 Task: Create a schedule automation trigger every last friday of the month at 02:00 PM.
Action: Mouse moved to (873, 260)
Screenshot: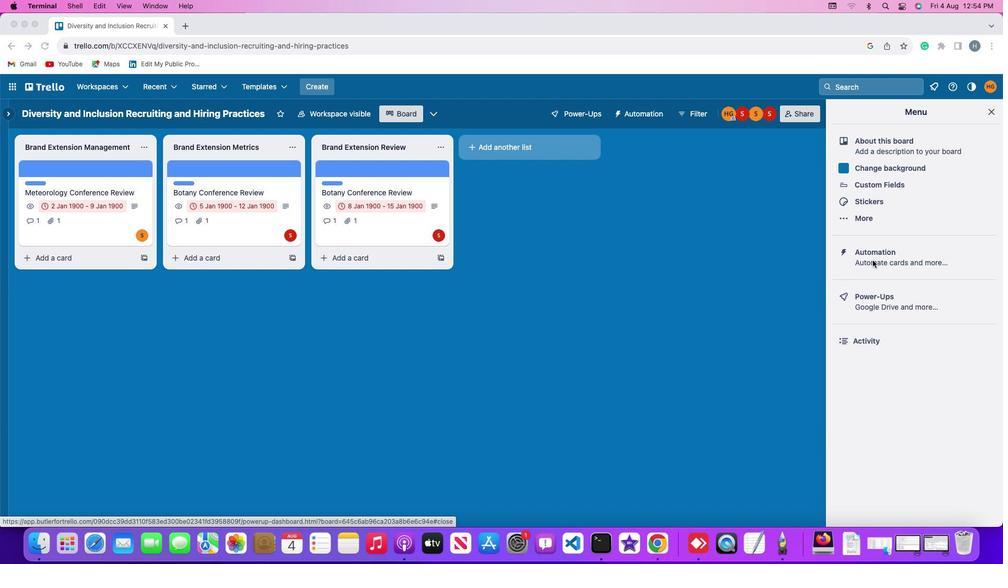 
Action: Mouse pressed left at (873, 260)
Screenshot: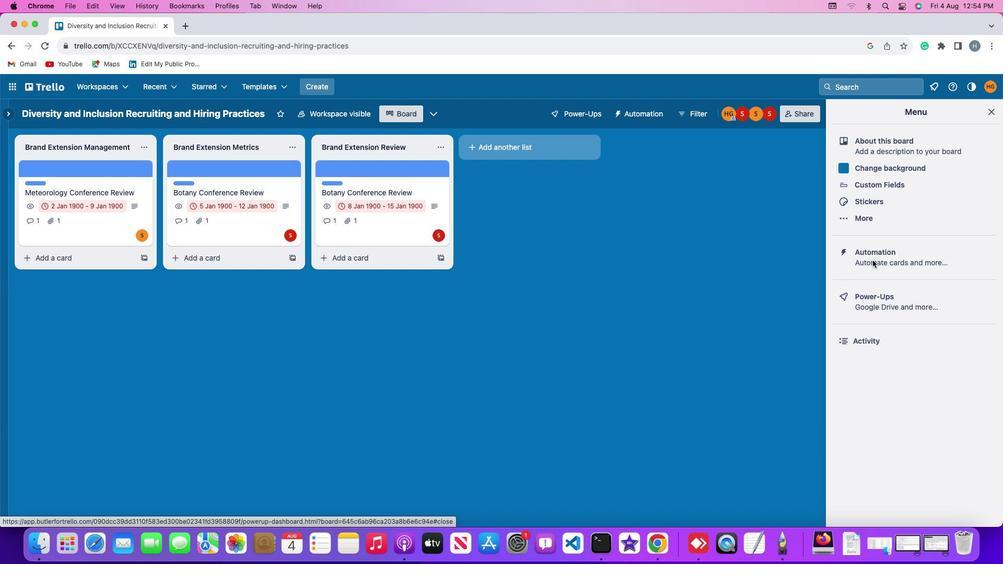 
Action: Mouse moved to (873, 260)
Screenshot: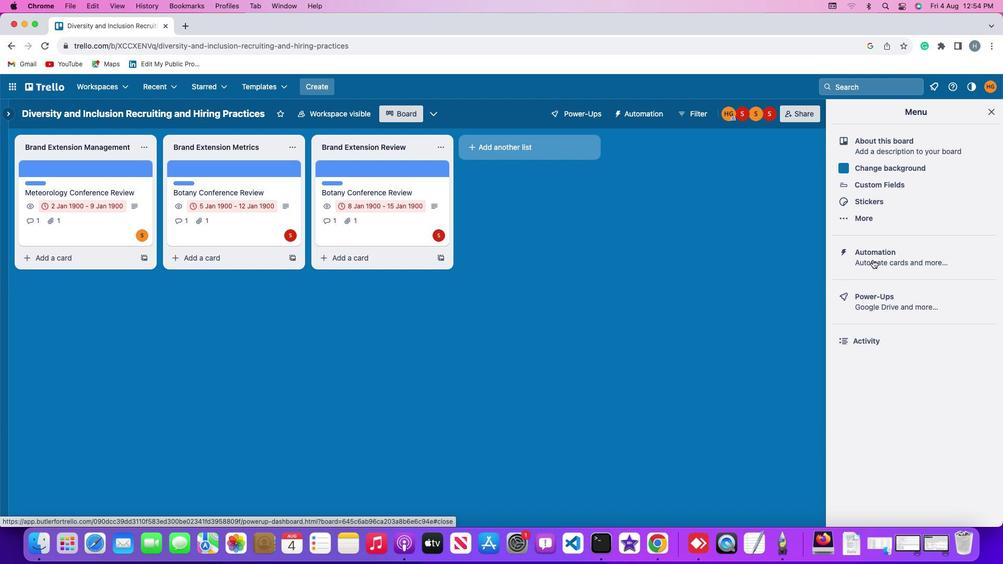 
Action: Mouse pressed left at (873, 260)
Screenshot: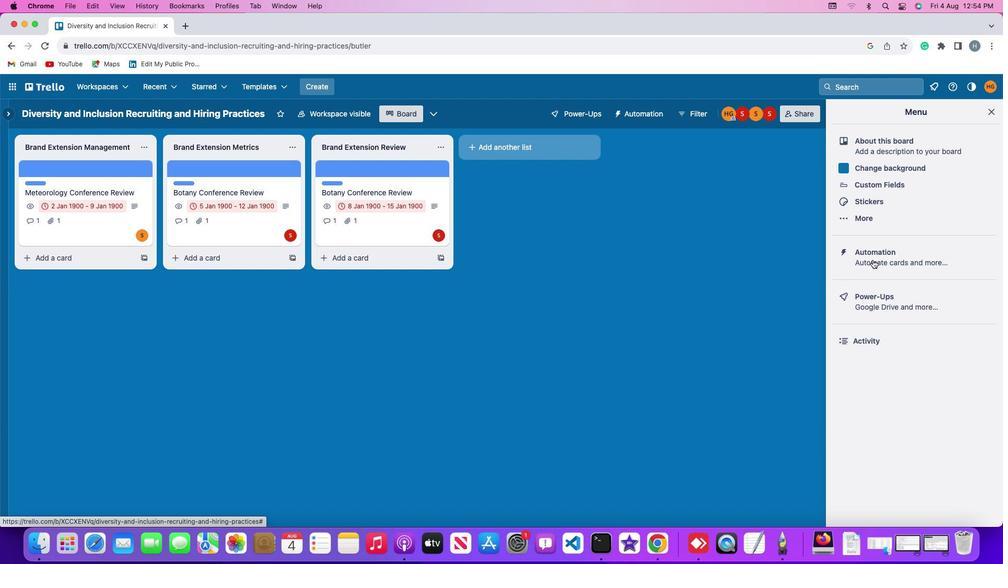 
Action: Mouse moved to (59, 226)
Screenshot: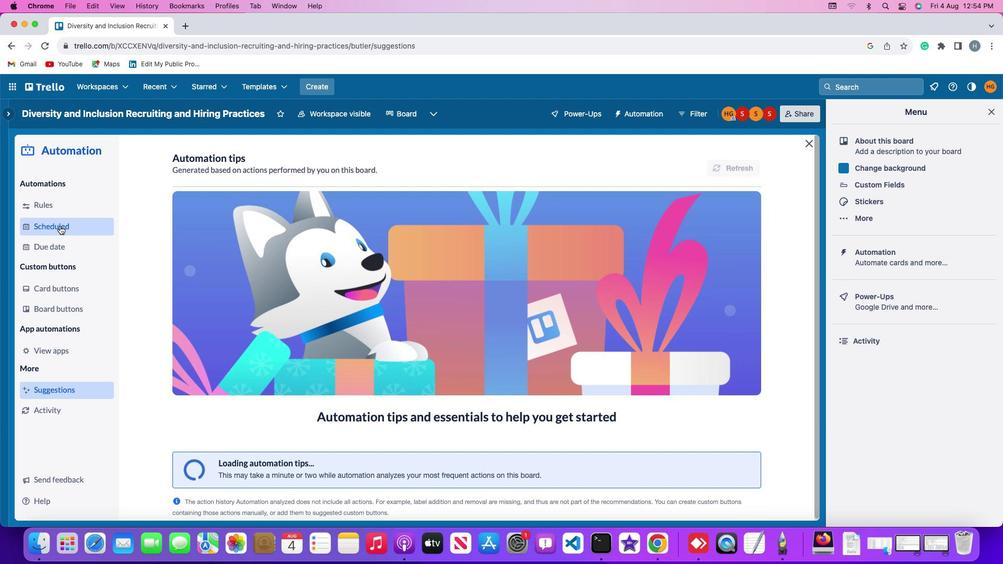 
Action: Mouse pressed left at (59, 226)
Screenshot: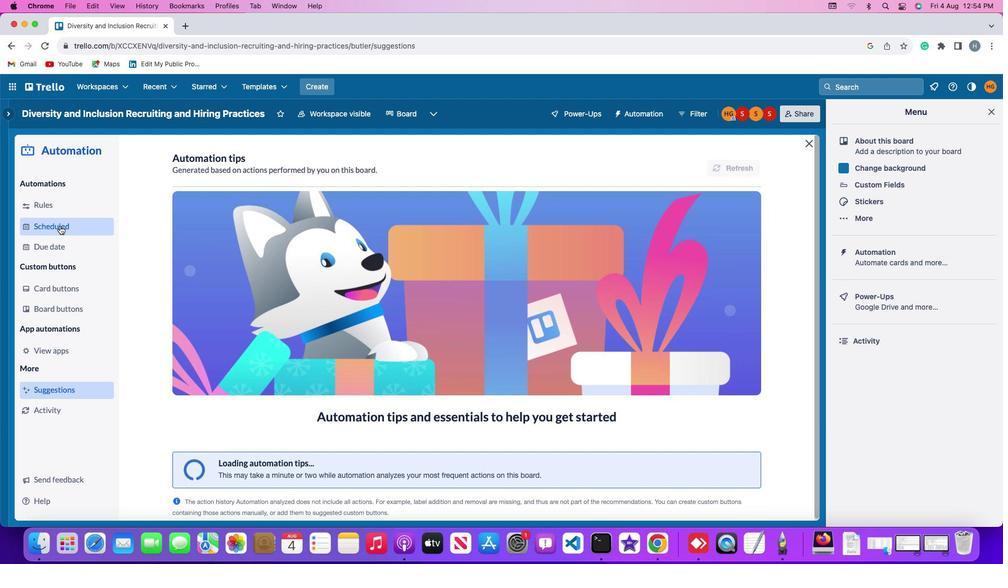
Action: Mouse moved to (694, 159)
Screenshot: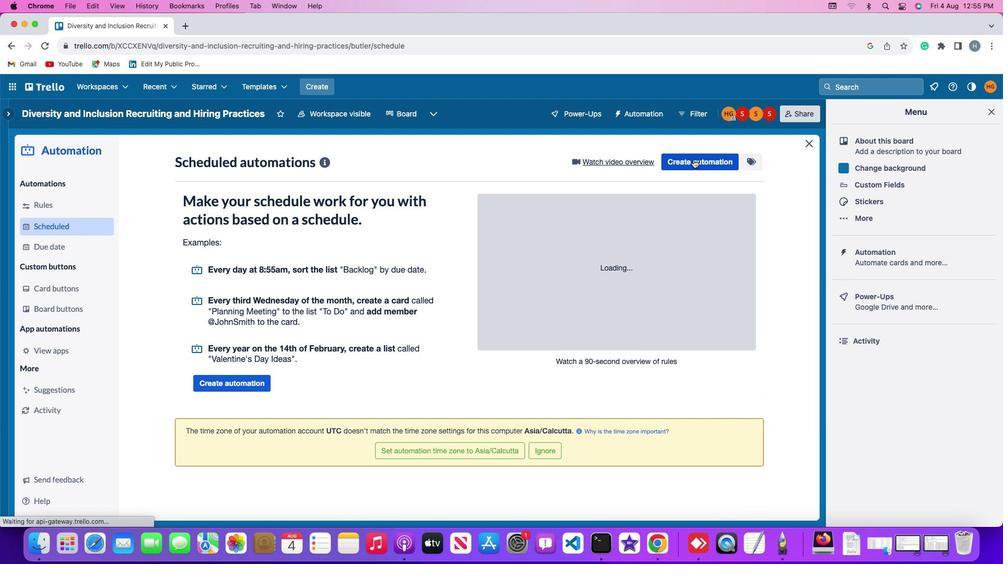 
Action: Mouse pressed left at (694, 159)
Screenshot: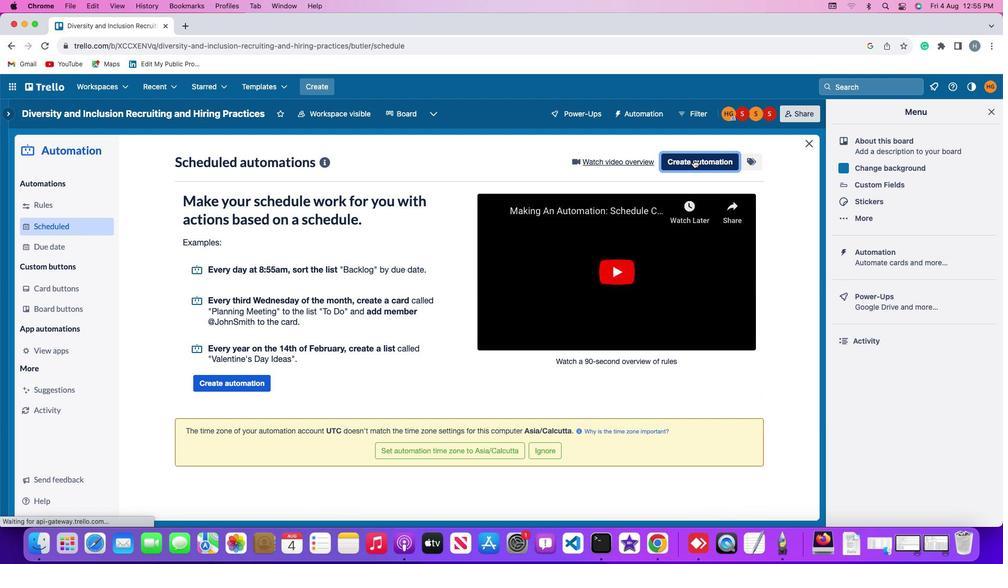 
Action: Mouse moved to (526, 263)
Screenshot: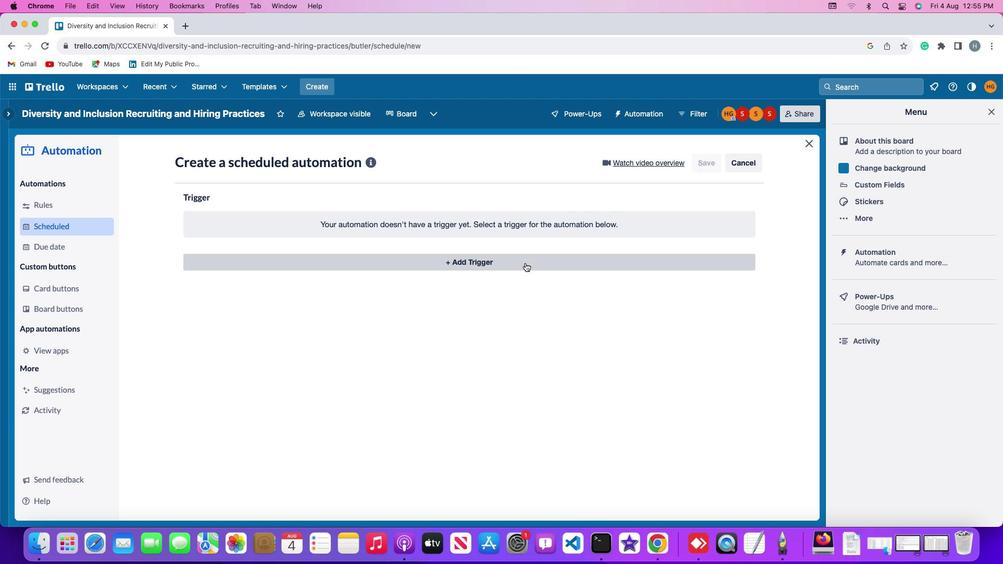
Action: Mouse pressed left at (526, 263)
Screenshot: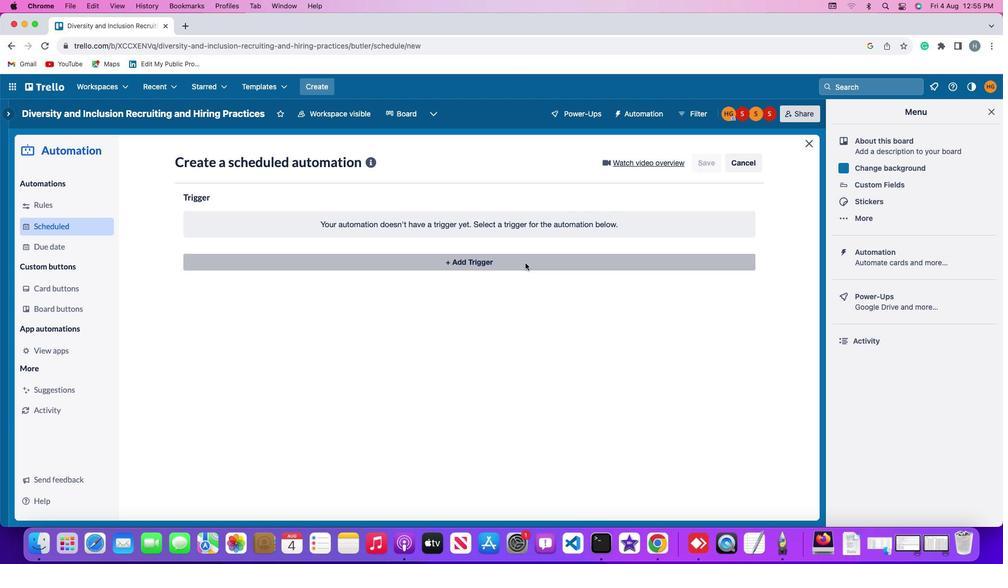 
Action: Mouse moved to (222, 507)
Screenshot: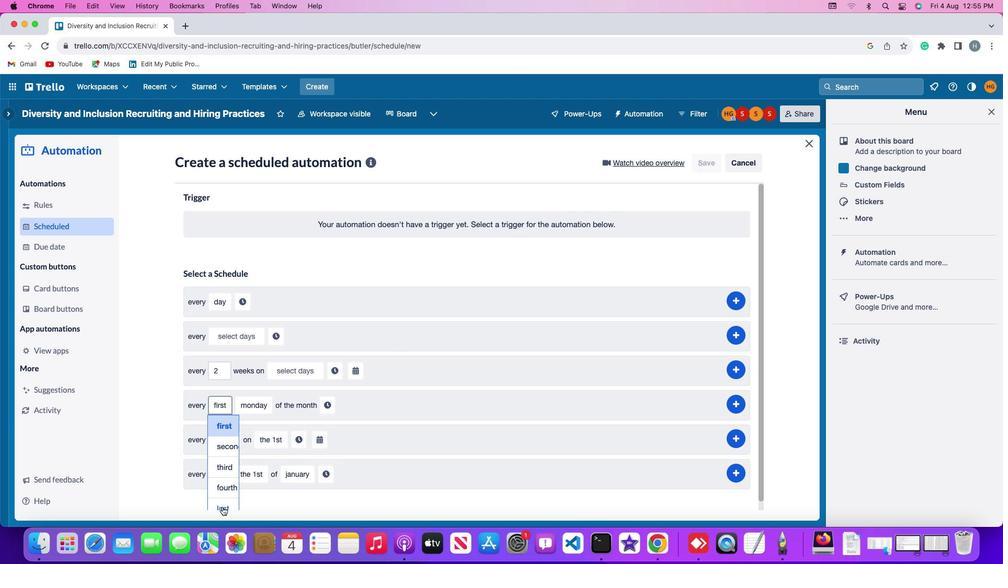
Action: Mouse pressed left at (222, 507)
Screenshot: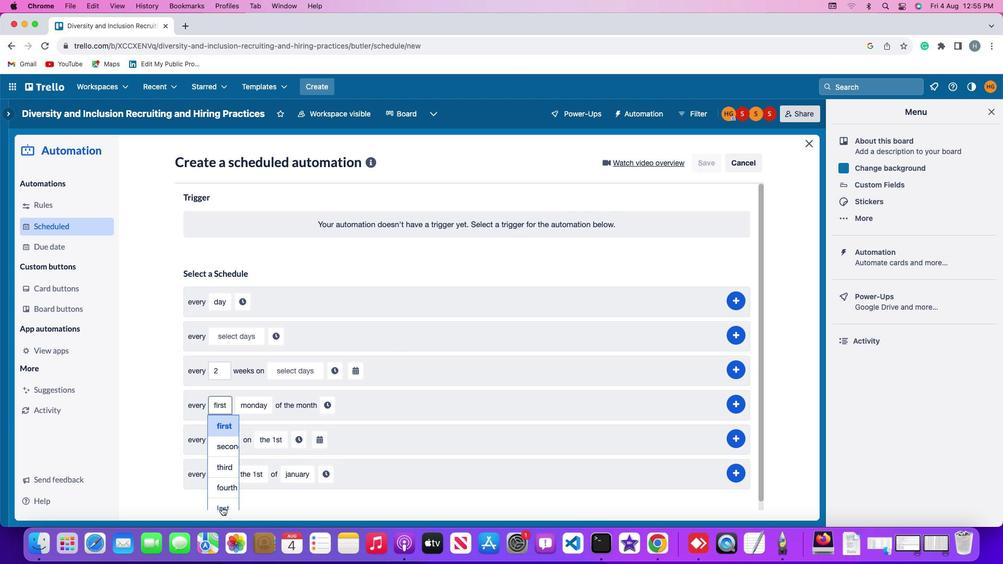 
Action: Mouse moved to (274, 348)
Screenshot: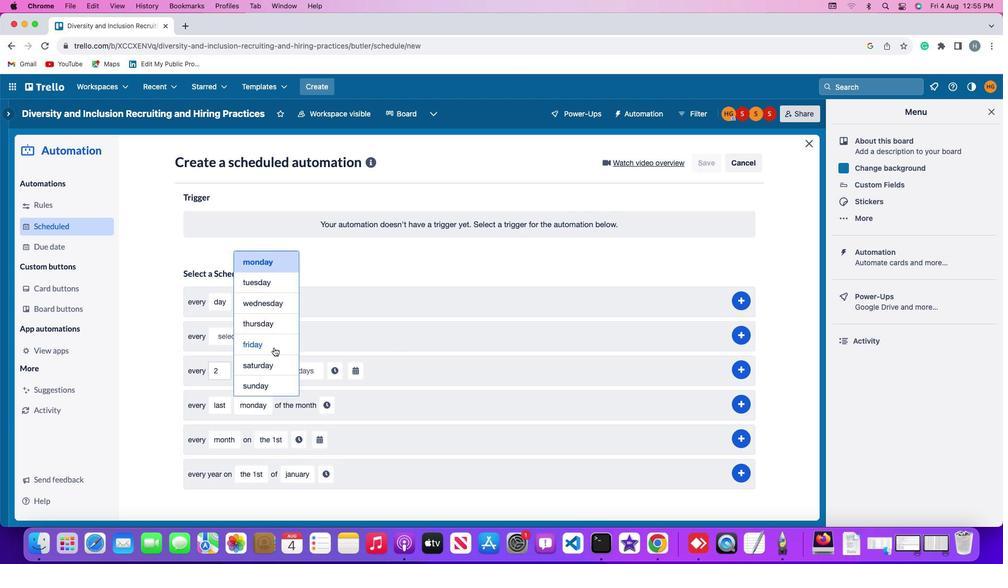 
Action: Mouse pressed left at (274, 348)
Screenshot: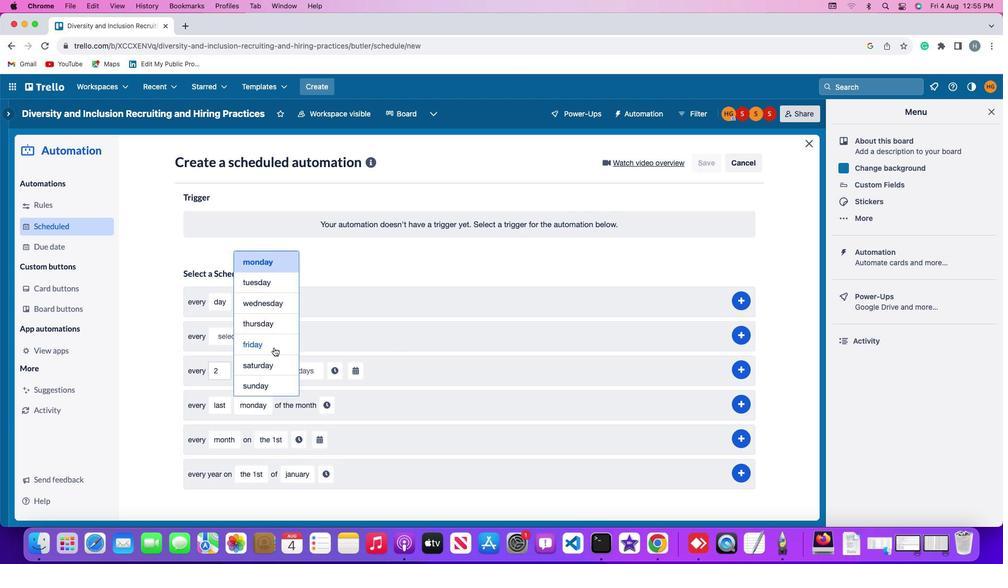 
Action: Mouse moved to (316, 402)
Screenshot: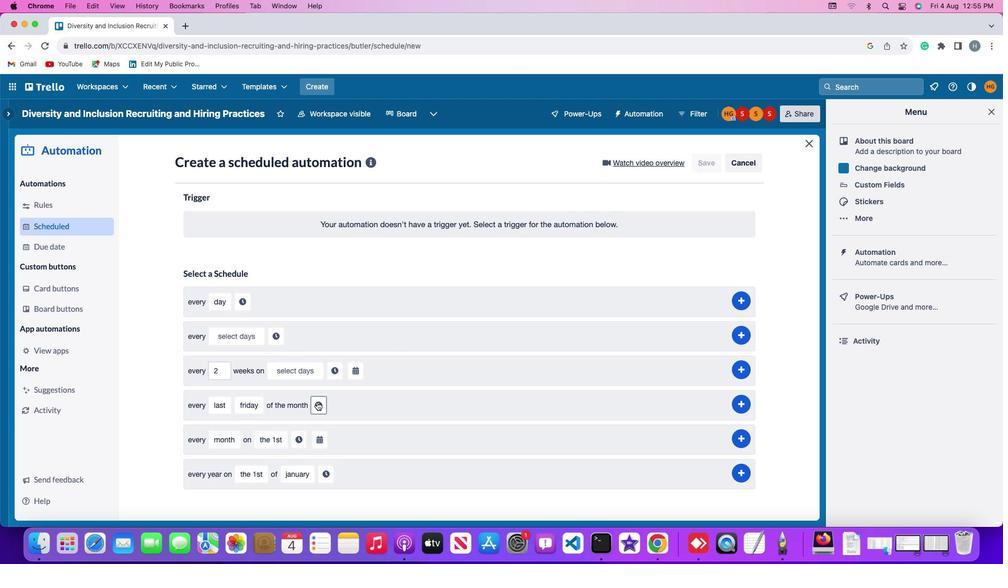 
Action: Mouse pressed left at (316, 402)
Screenshot: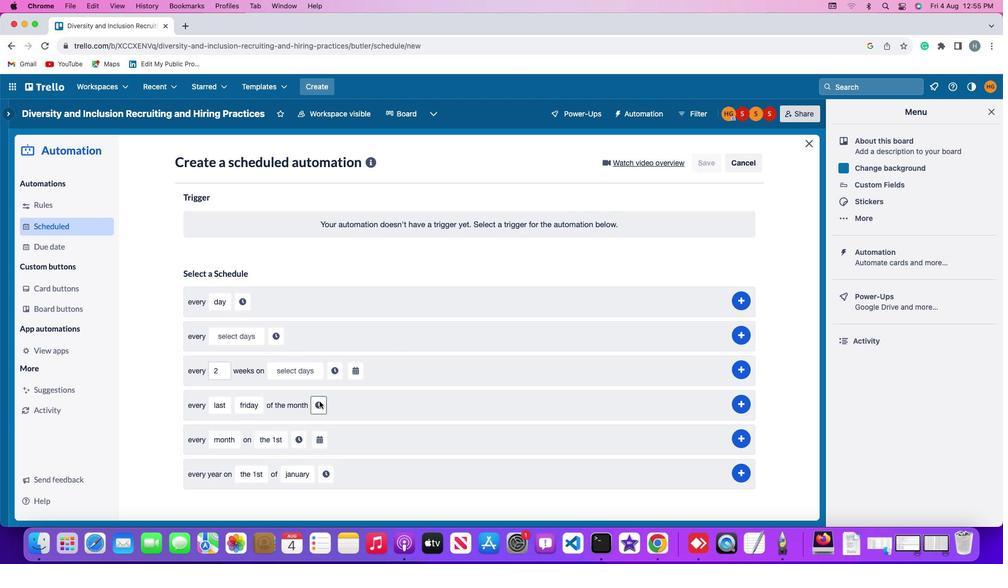 
Action: Mouse moved to (347, 405)
Screenshot: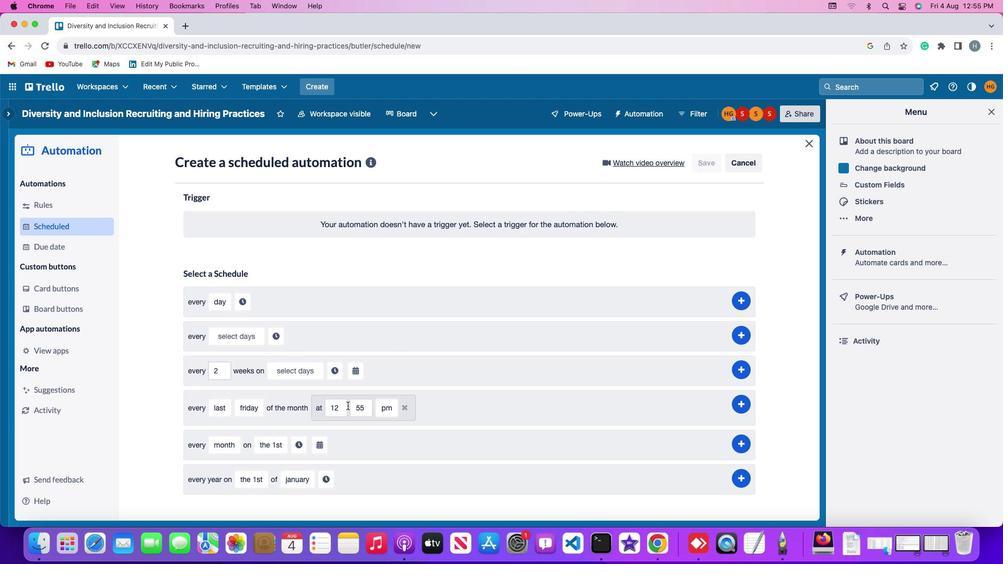 
Action: Mouse pressed left at (347, 405)
Screenshot: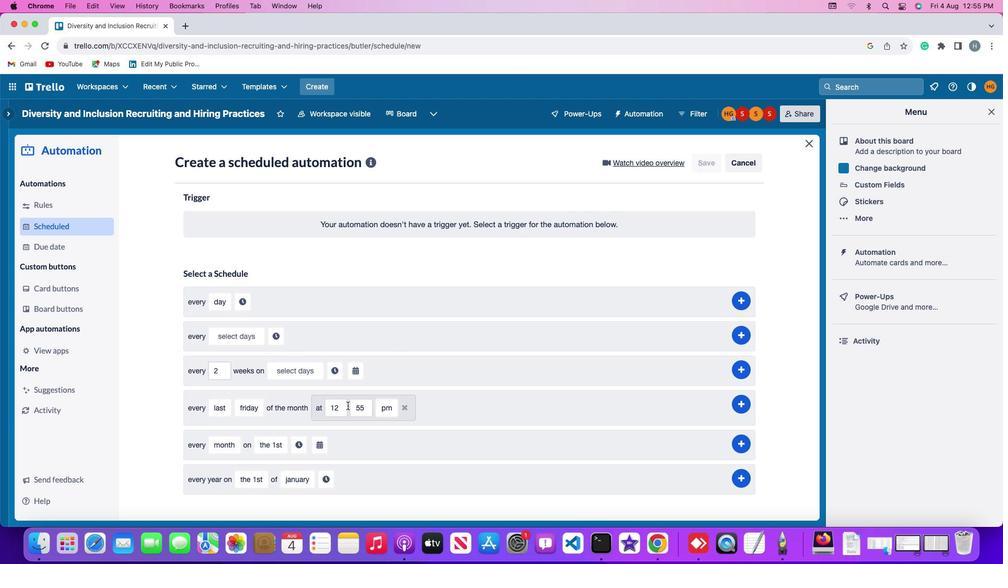 
Action: Mouse moved to (336, 409)
Screenshot: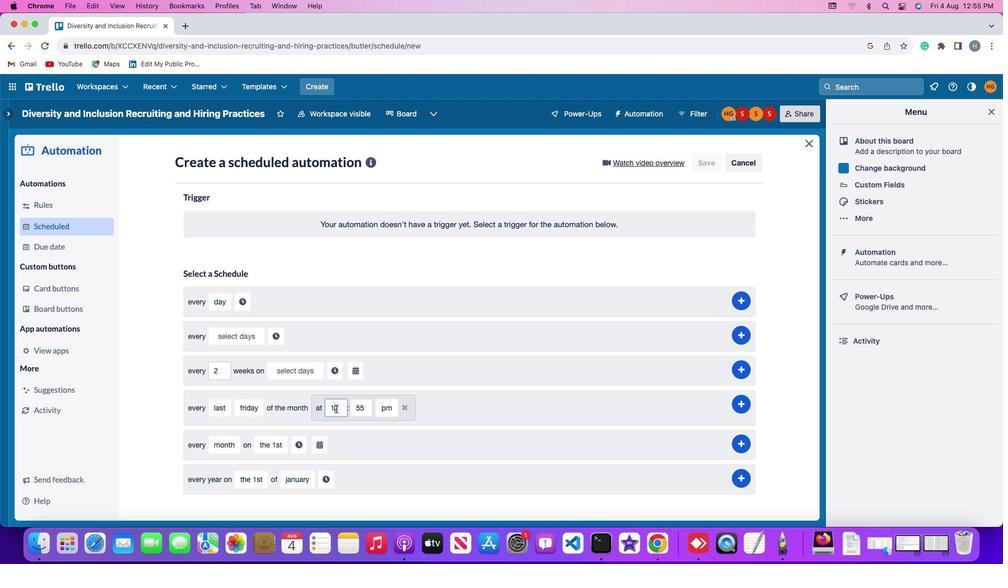 
Action: Mouse pressed left at (336, 409)
Screenshot: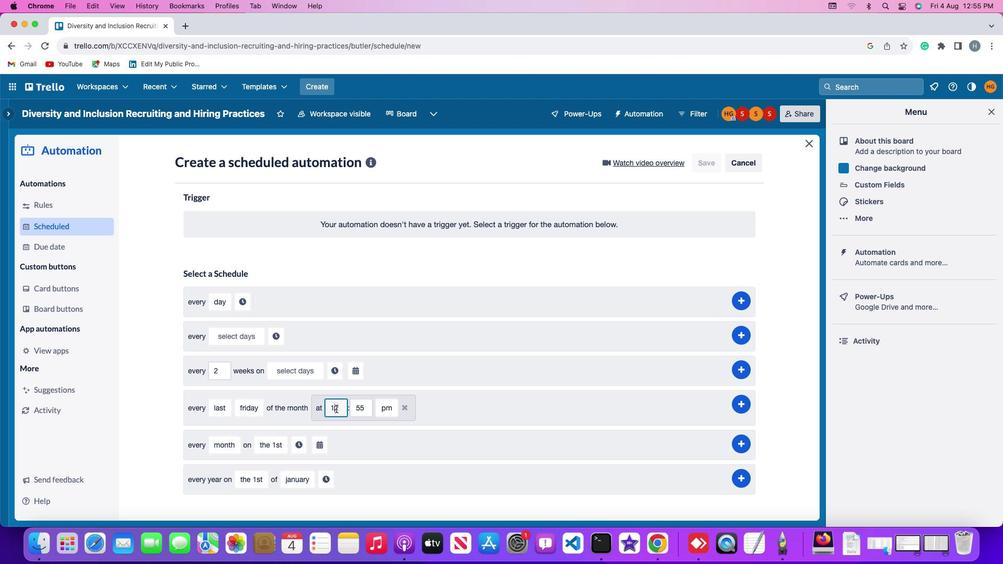 
Action: Mouse moved to (352, 403)
Screenshot: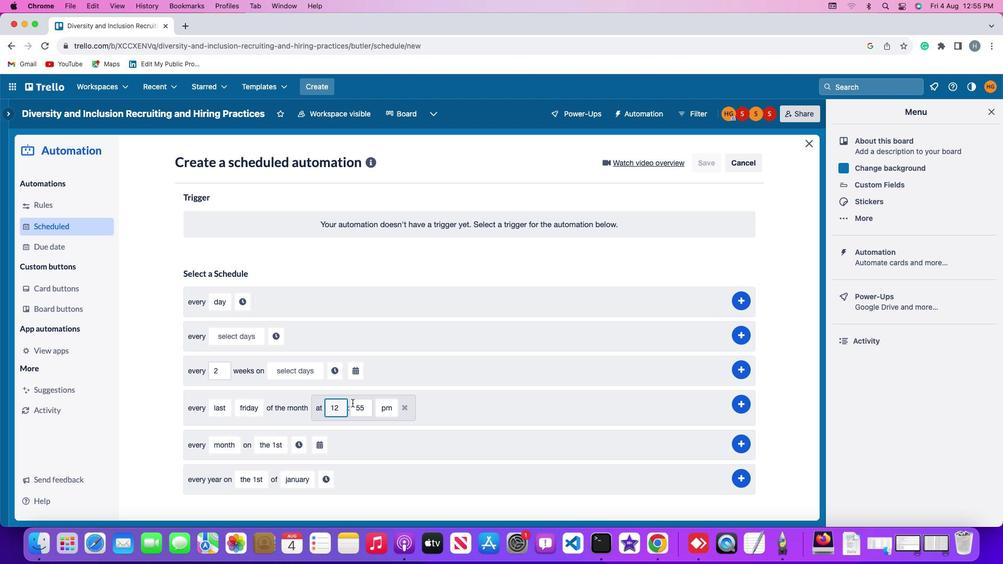 
Action: Key pressed Key.rightKey.backspaceKey.backspace
Screenshot: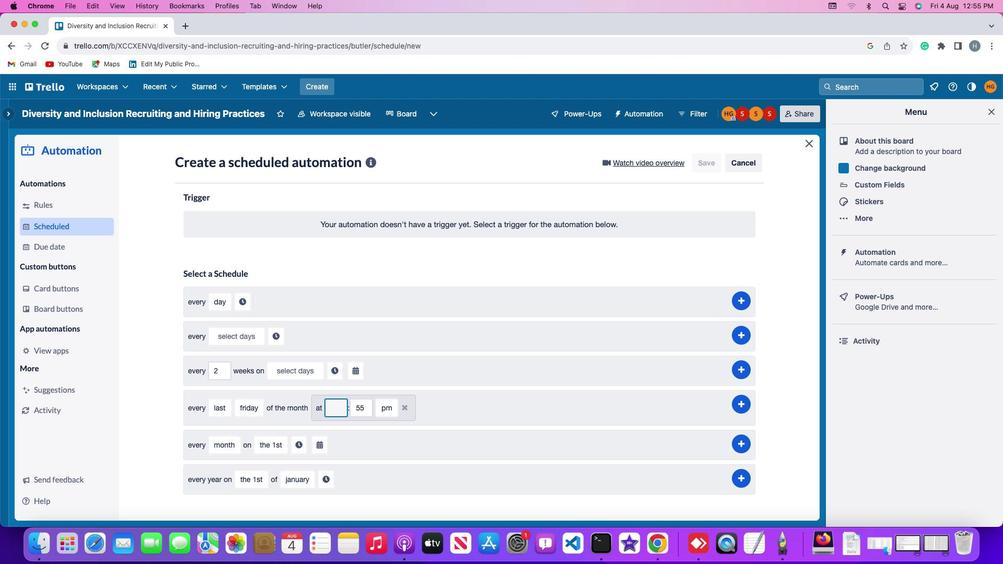 
Action: Mouse moved to (367, 404)
Screenshot: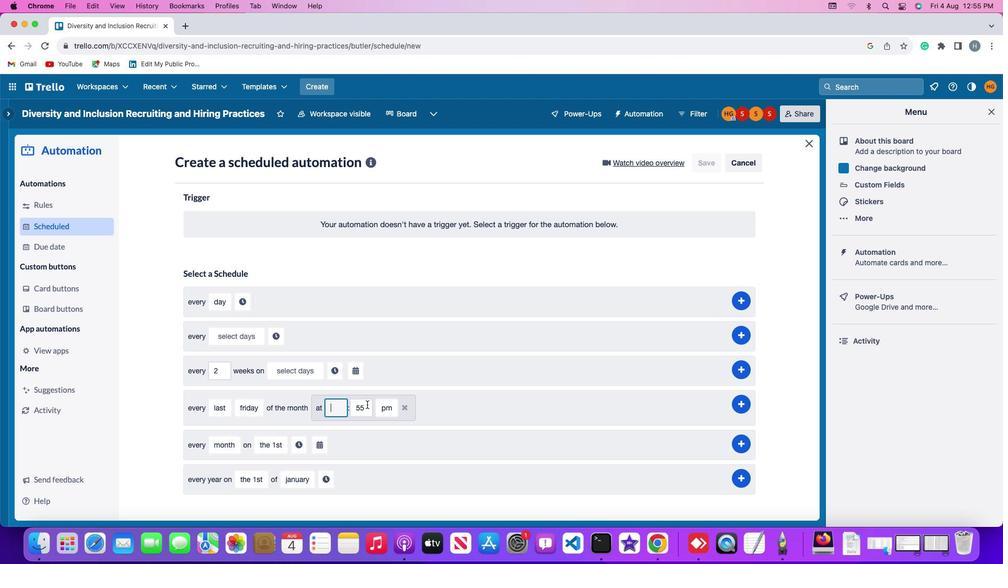 
Action: Mouse pressed left at (367, 404)
Screenshot: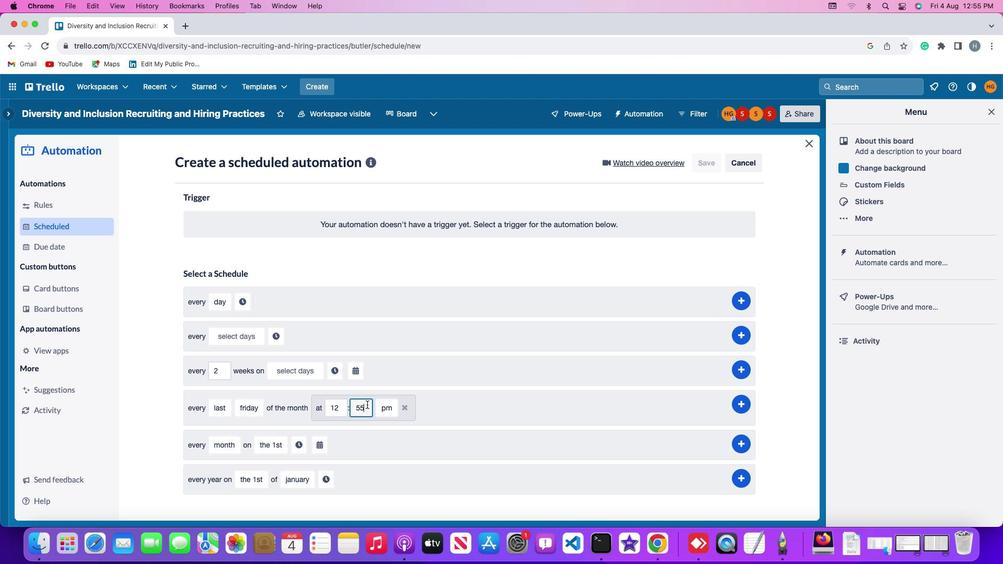 
Action: Mouse moved to (341, 408)
Screenshot: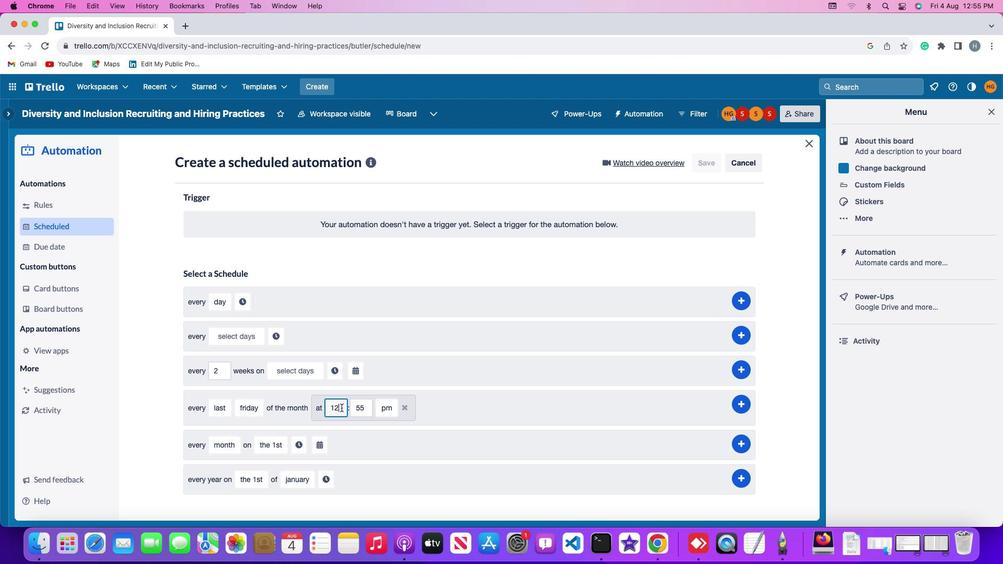 
Action: Mouse pressed left at (341, 408)
Screenshot: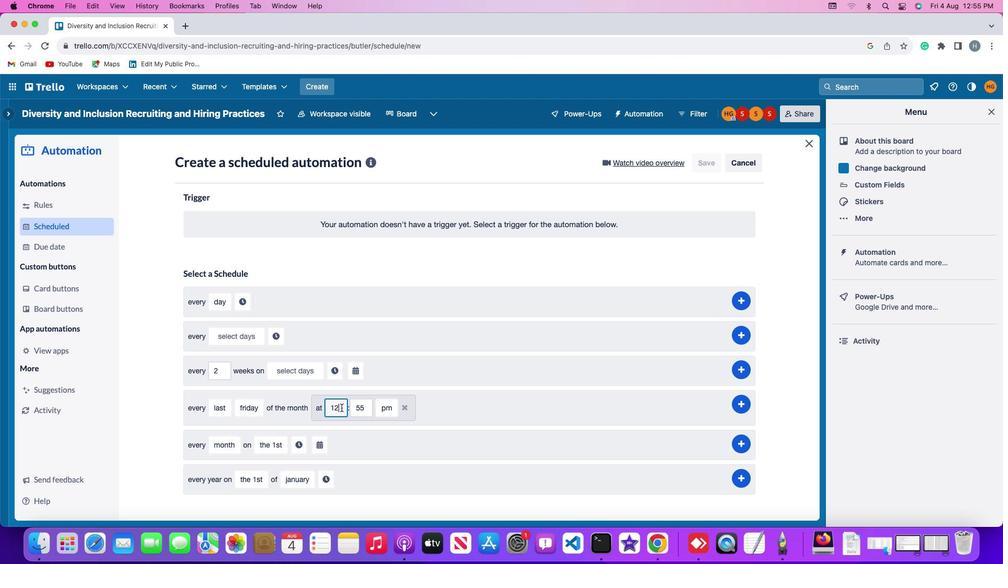 
Action: Mouse moved to (341, 408)
Screenshot: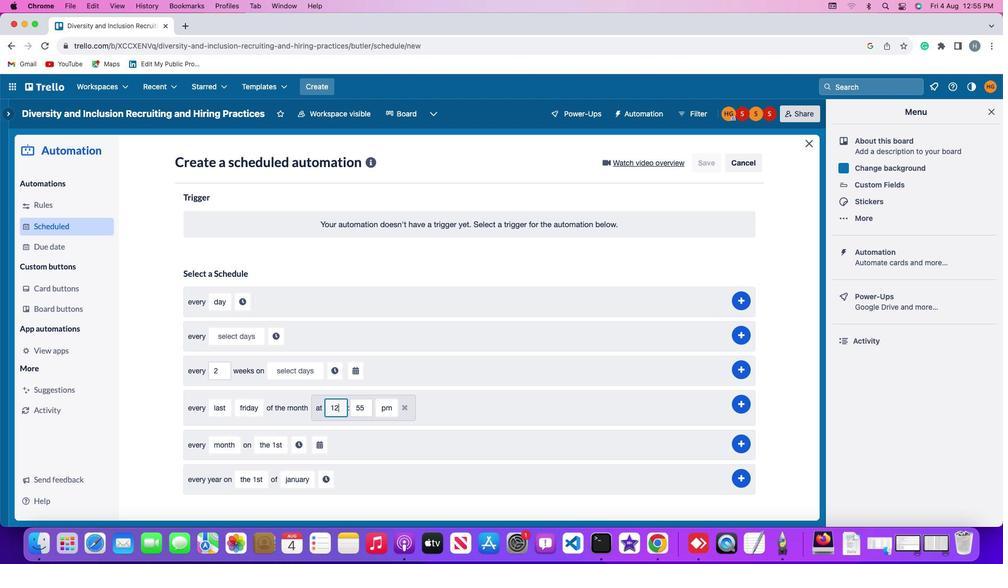 
Action: Key pressed Key.backspace
Screenshot: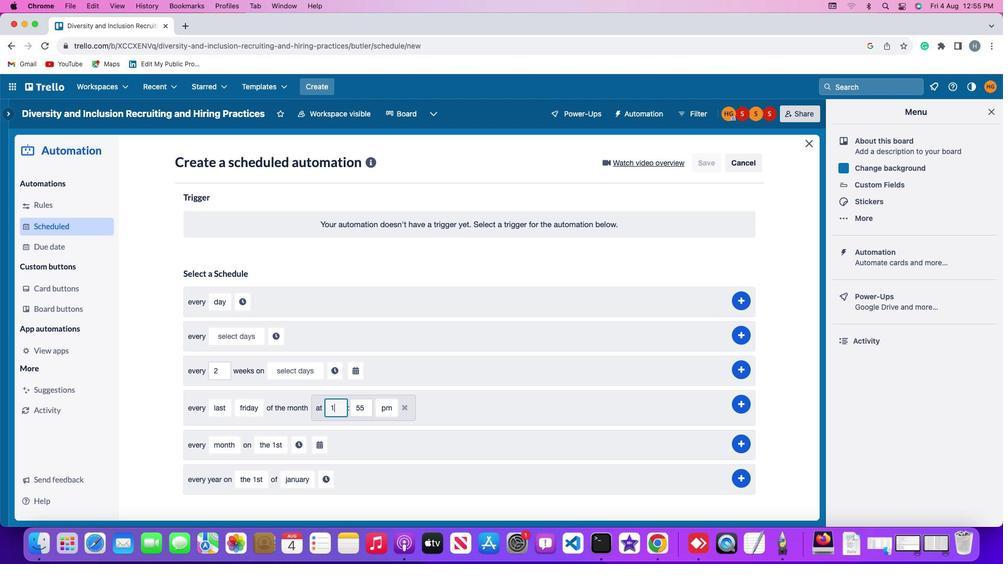 
Action: Mouse moved to (345, 409)
Screenshot: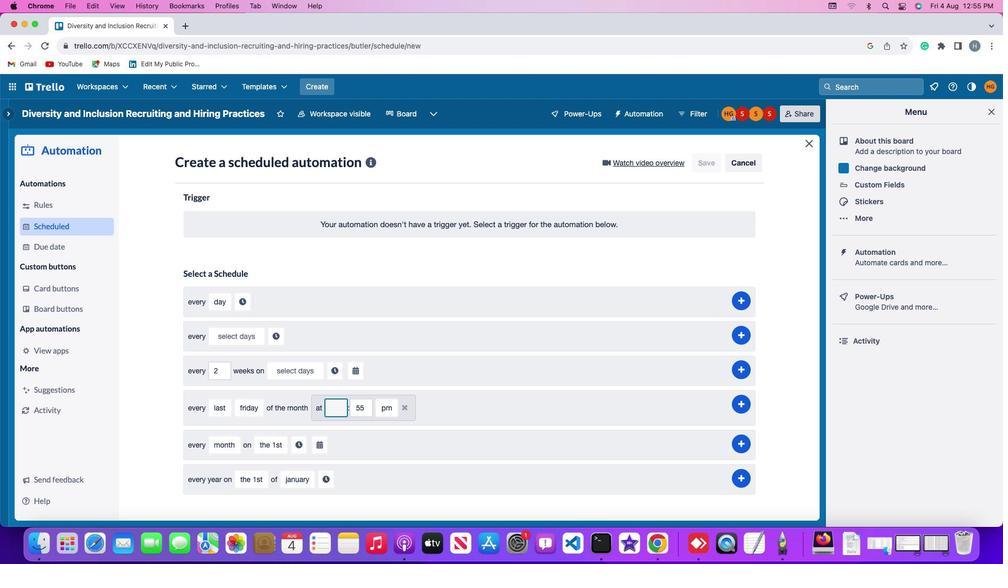 
Action: Key pressed Key.backspace'2'
Screenshot: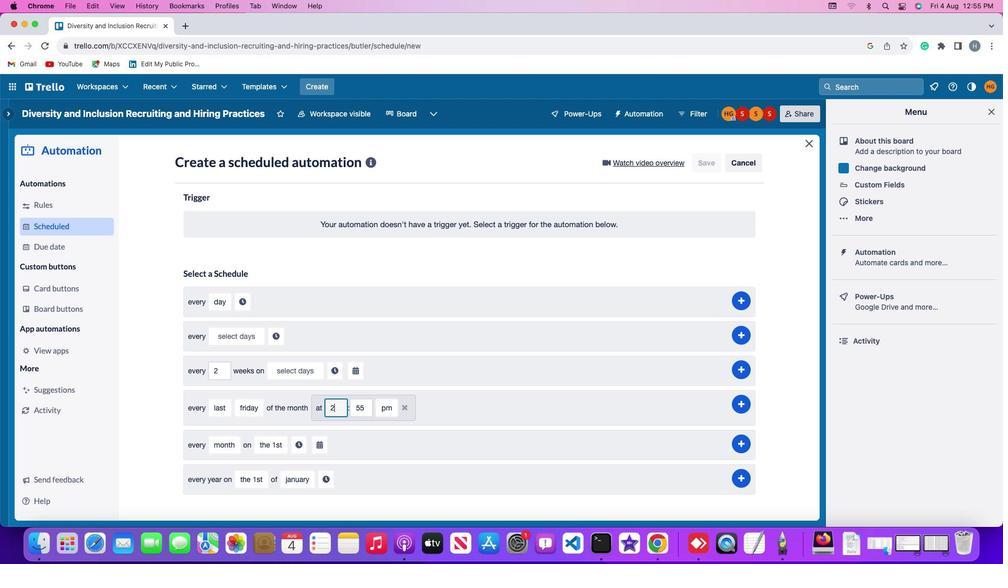 
Action: Mouse moved to (364, 407)
Screenshot: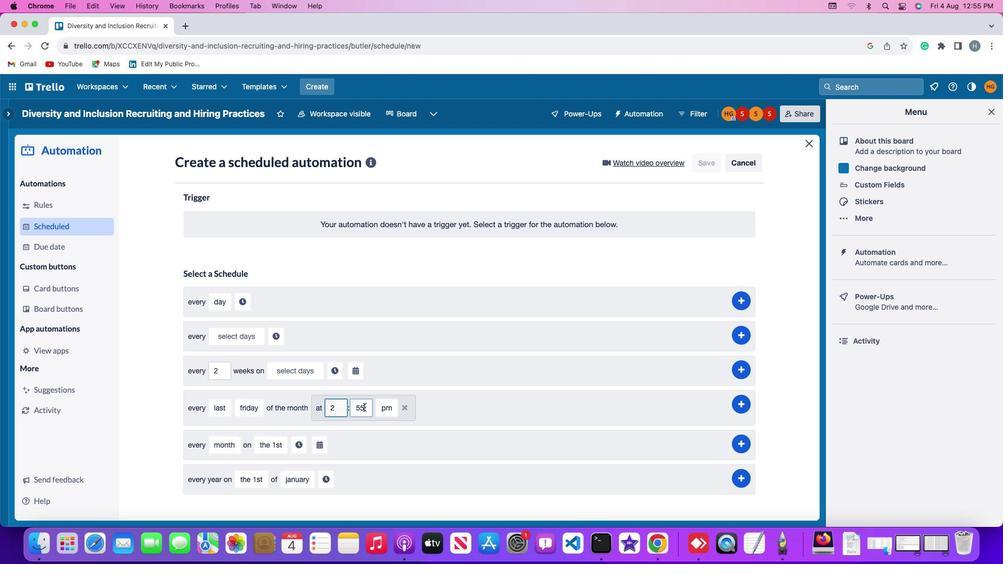 
Action: Mouse pressed left at (364, 407)
Screenshot: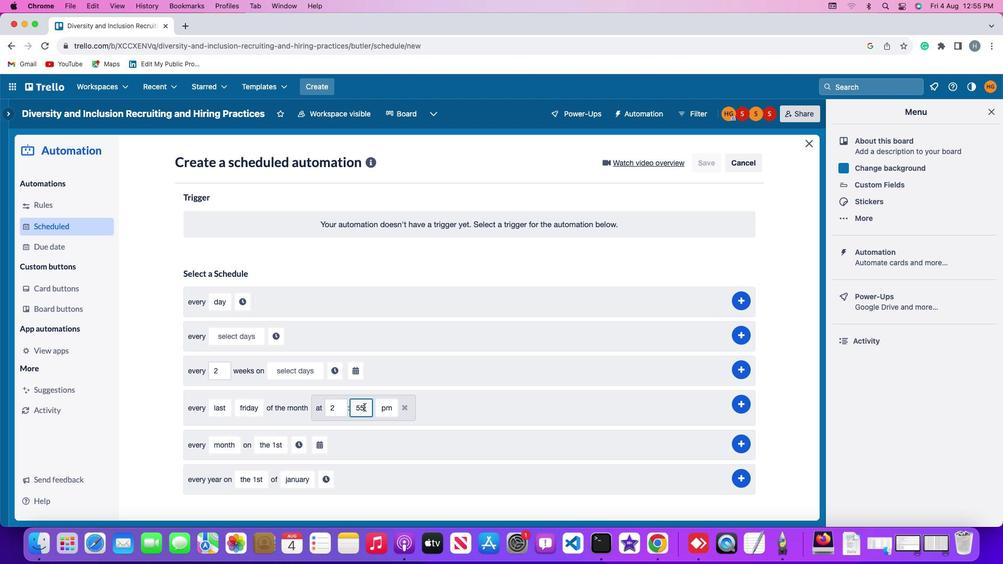 
Action: Mouse moved to (364, 407)
Screenshot: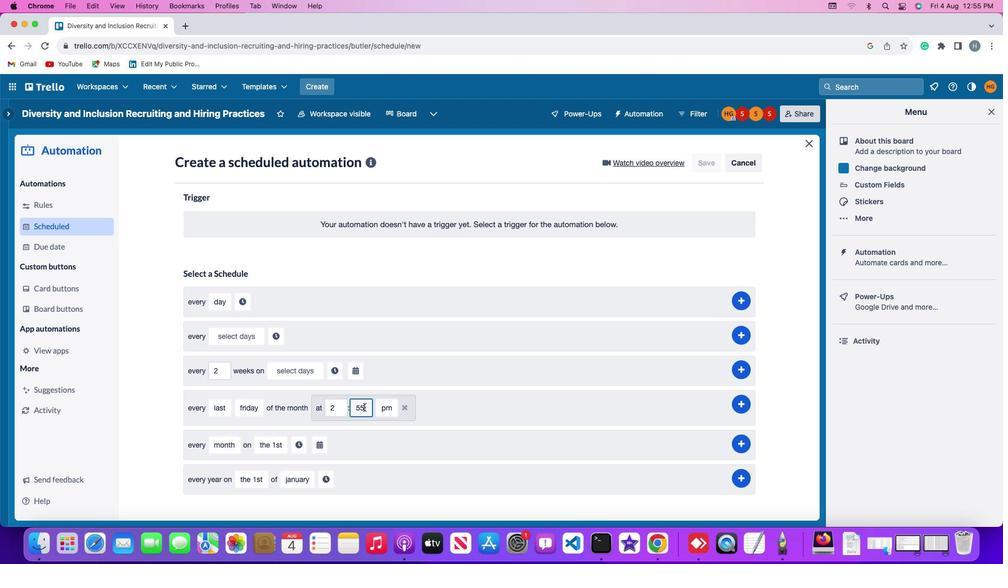 
Action: Key pressed Key.backspaceKey.backspace'0''0'
Screenshot: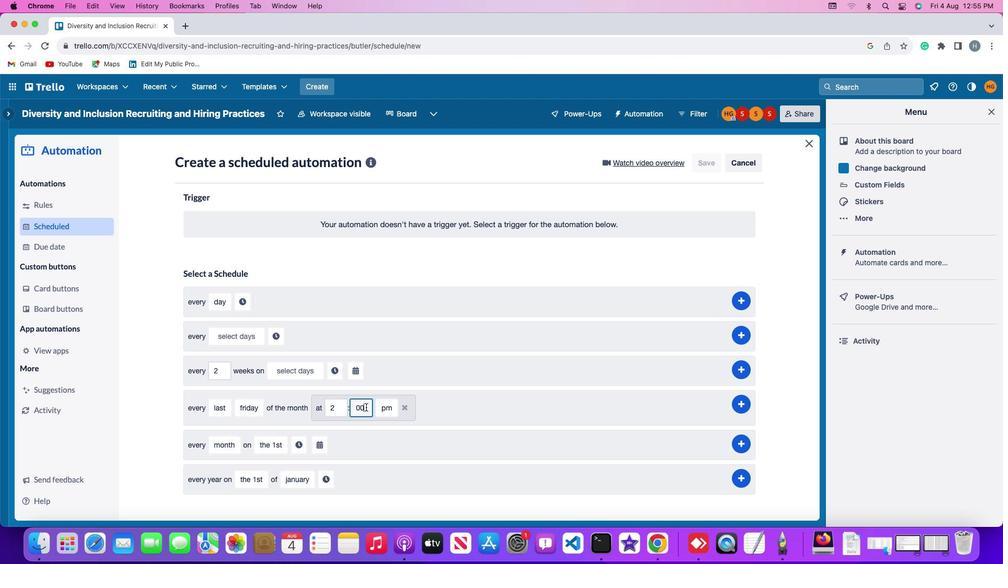 
Action: Mouse moved to (380, 410)
Screenshot: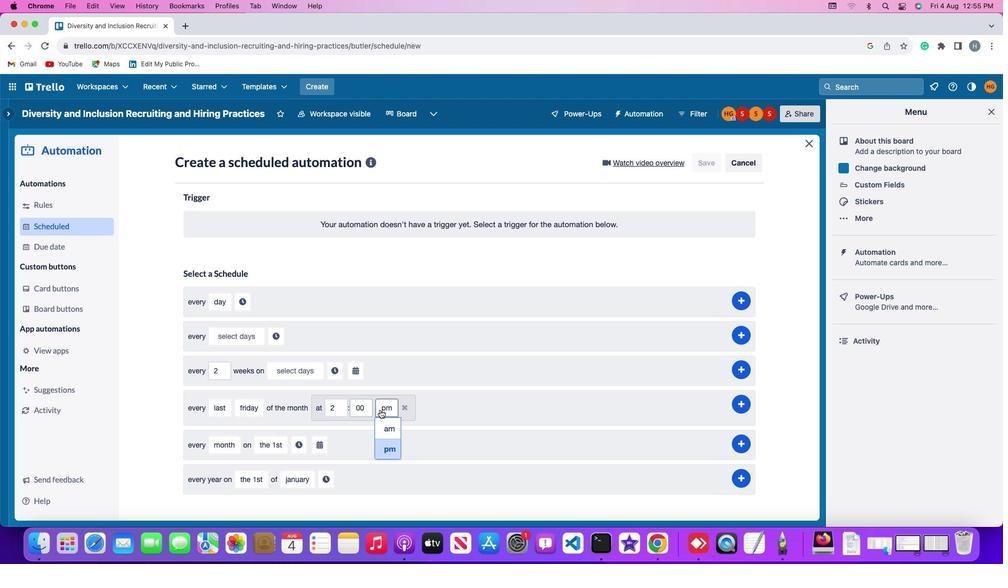 
Action: Mouse pressed left at (380, 410)
Screenshot: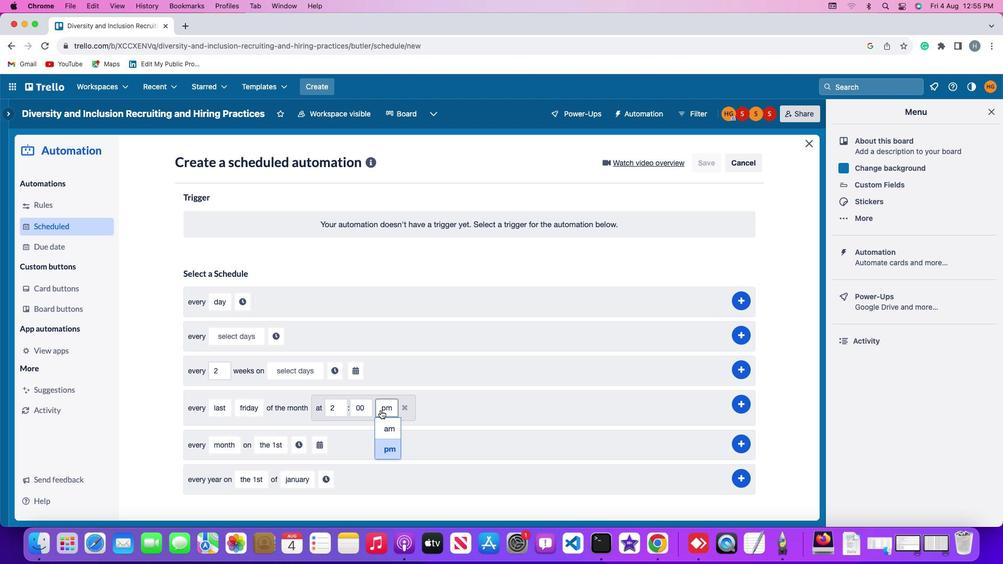 
Action: Mouse moved to (386, 444)
Screenshot: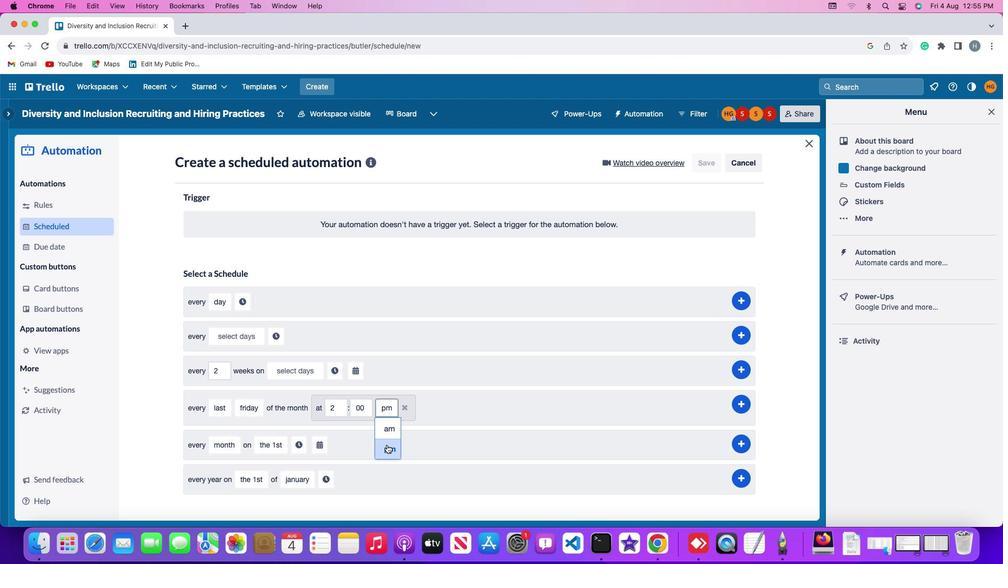 
Action: Mouse pressed left at (386, 444)
Screenshot: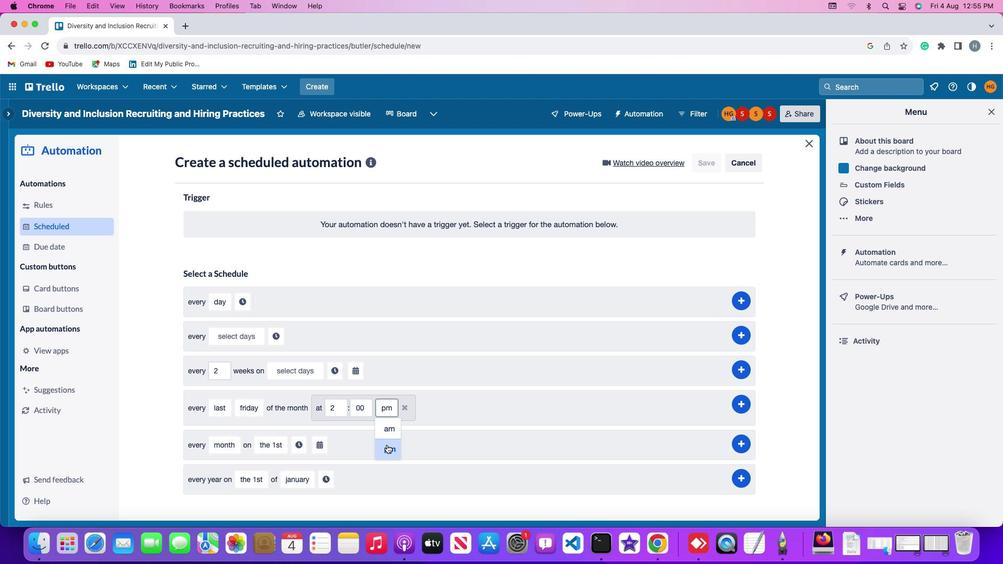
Action: Mouse moved to (742, 401)
Screenshot: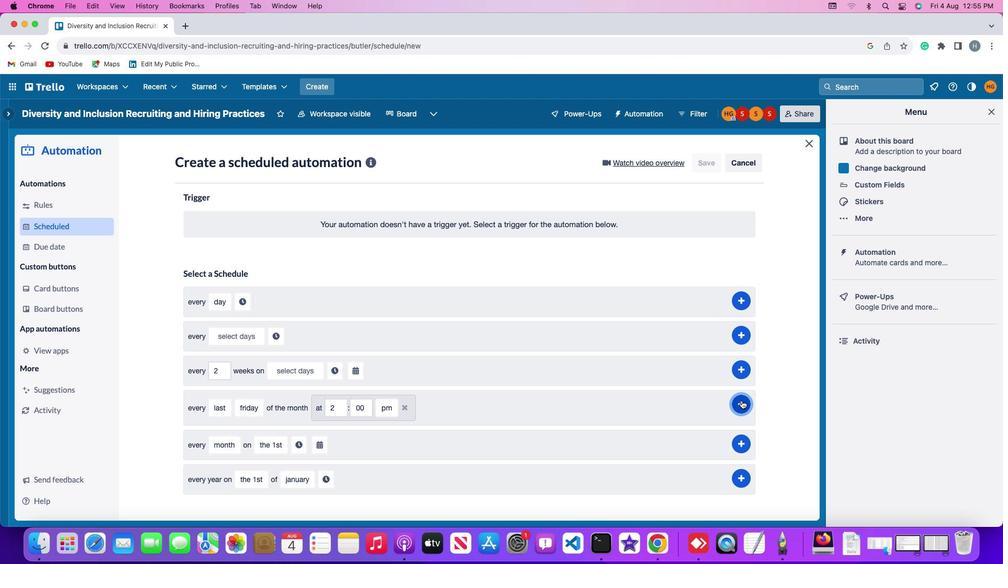 
Action: Mouse pressed left at (742, 401)
Screenshot: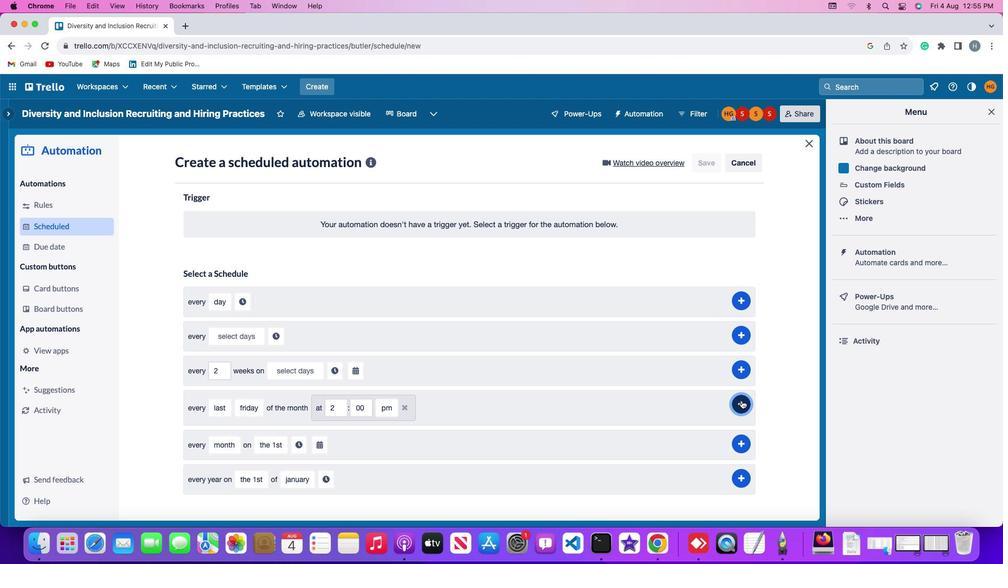 
Action: Mouse moved to (620, 287)
Screenshot: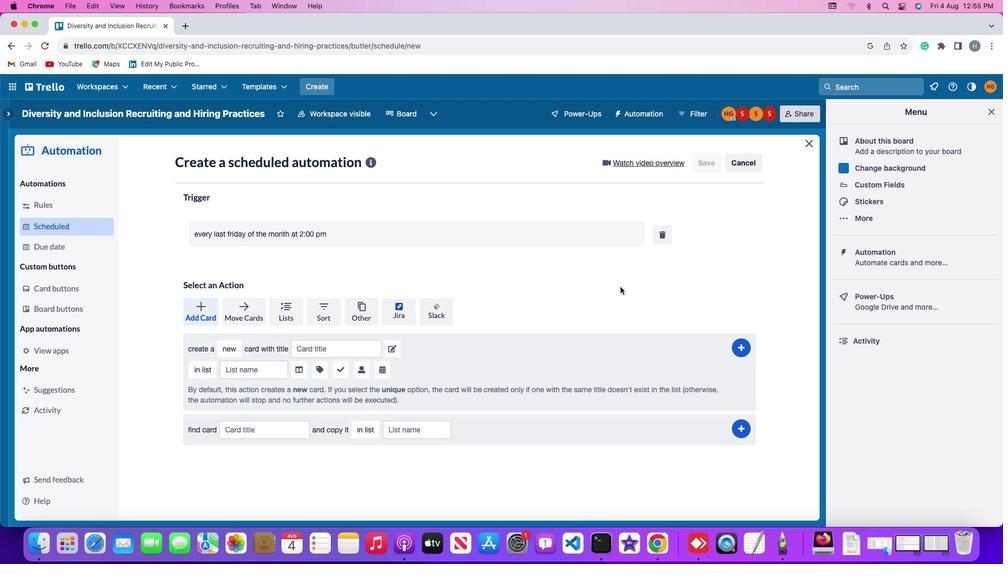 
